 Task: Check for  the employees who works at Visa
Action: Mouse moved to (626, 53)
Screenshot: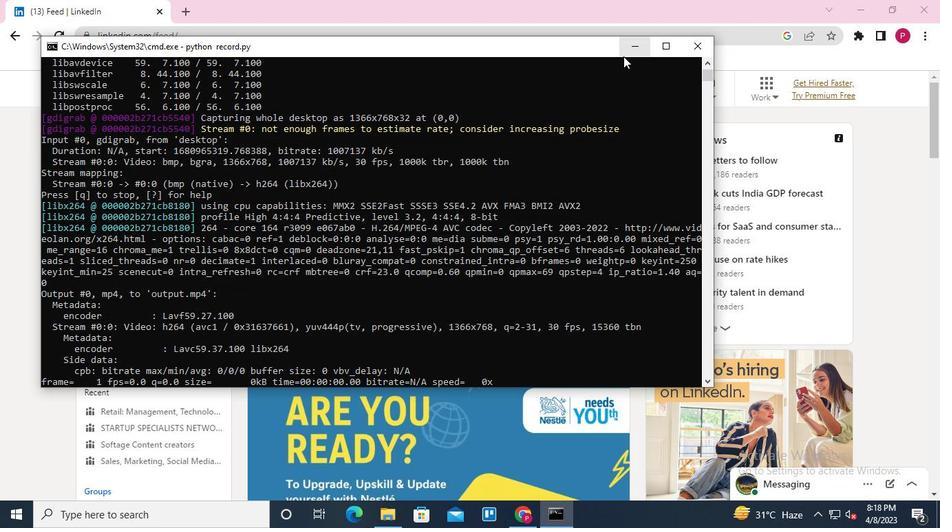 
Action: Mouse pressed left at (626, 53)
Screenshot: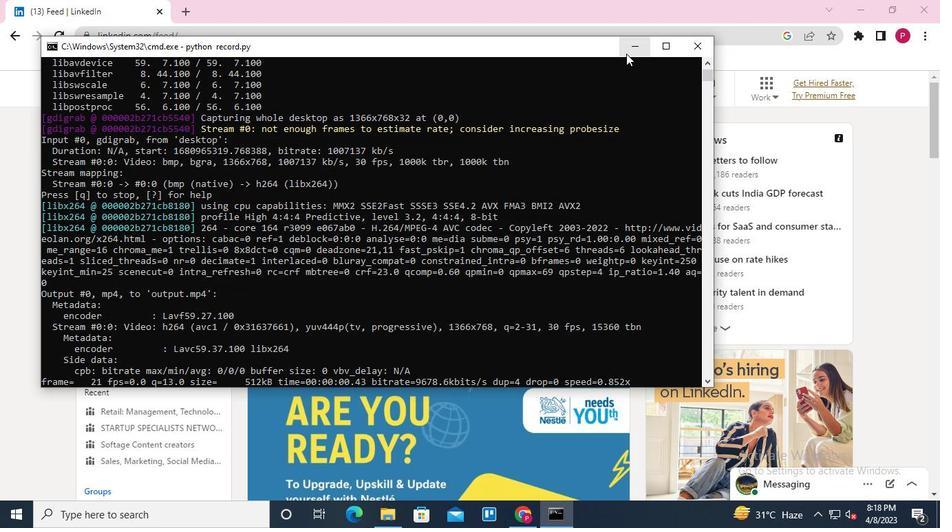 
Action: Mouse moved to (225, 88)
Screenshot: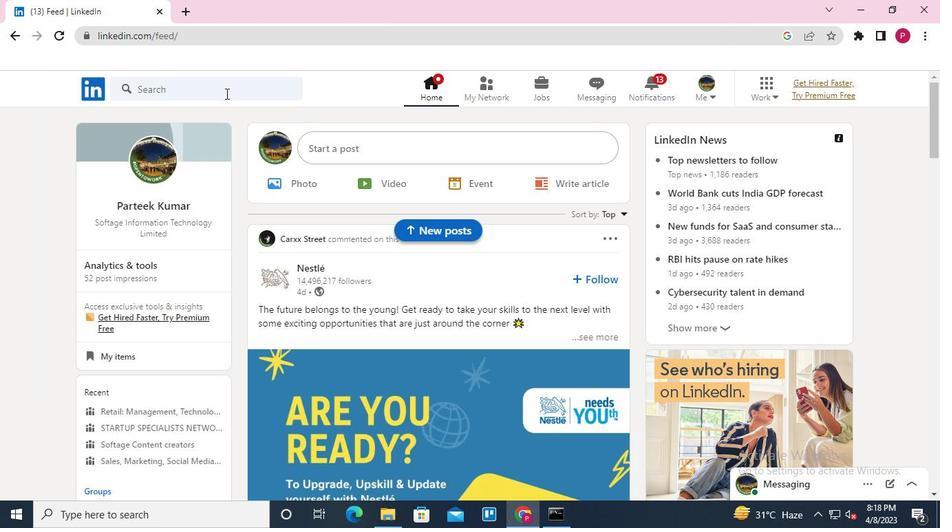 
Action: Mouse pressed left at (225, 88)
Screenshot: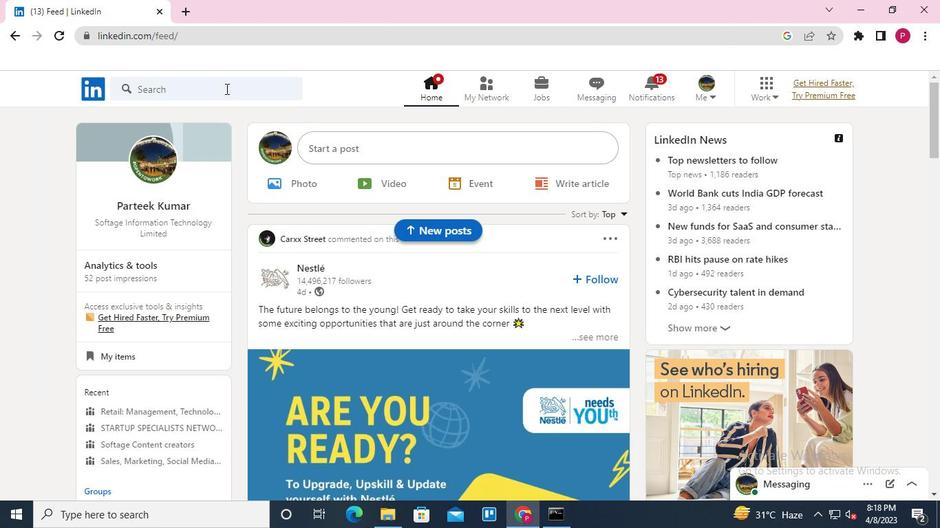 
Action: Mouse moved to (131, 158)
Screenshot: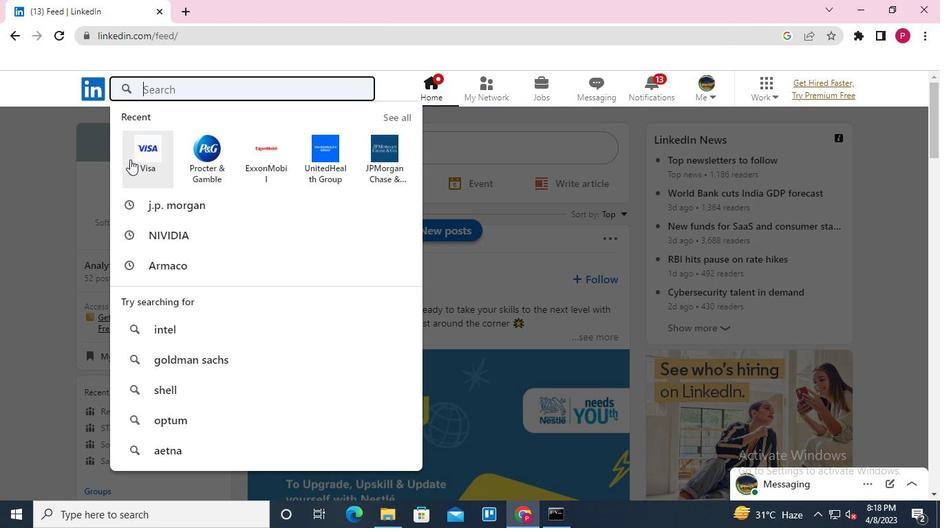 
Action: Mouse pressed left at (131, 158)
Screenshot: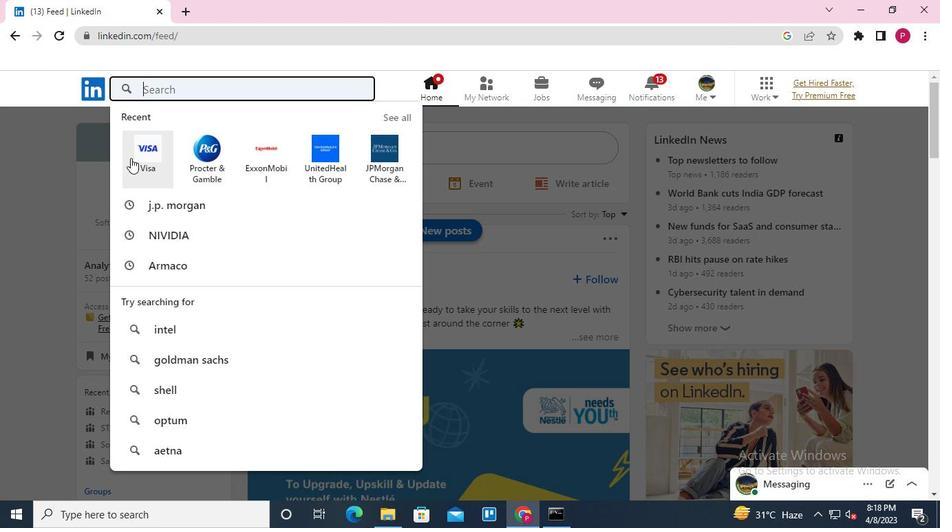 
Action: Mouse moved to (404, 158)
Screenshot: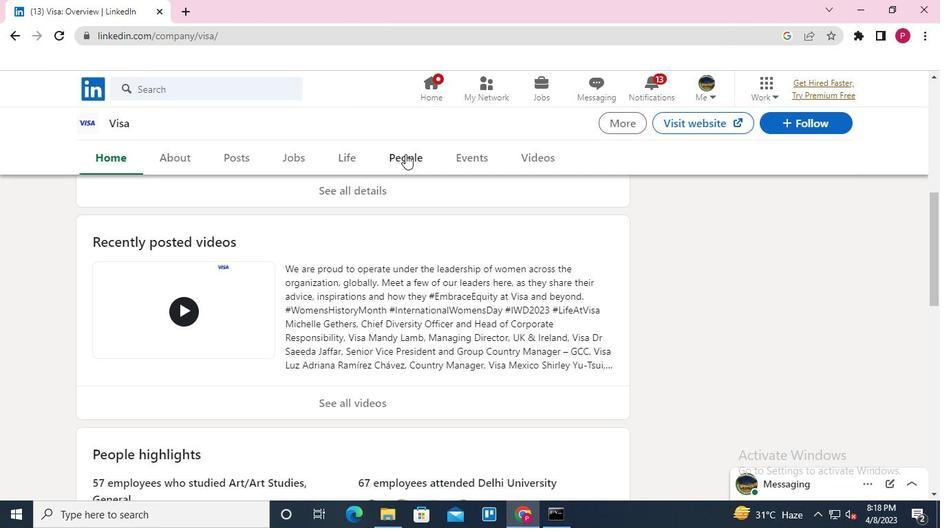 
Action: Mouse pressed left at (404, 158)
Screenshot: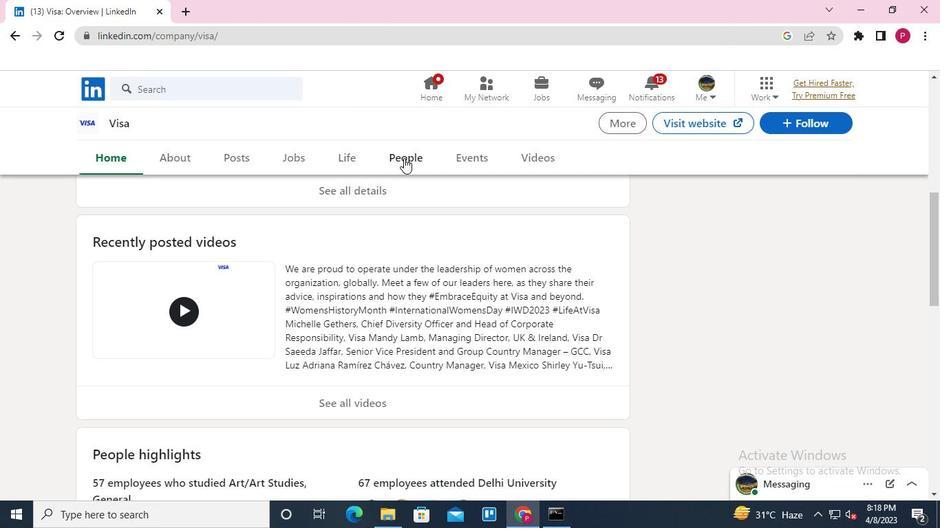 
Action: Mouse moved to (265, 364)
Screenshot: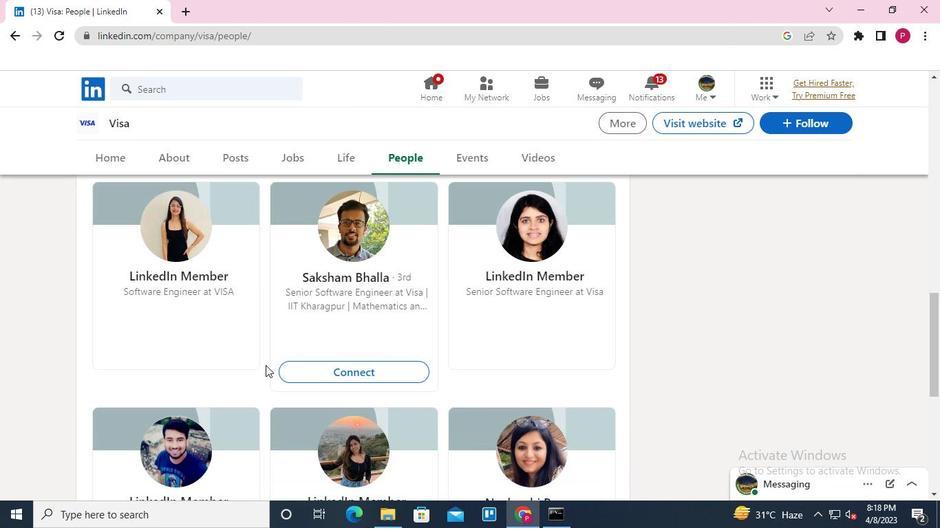 
Action: Keyboard Key.alt_l
Screenshot: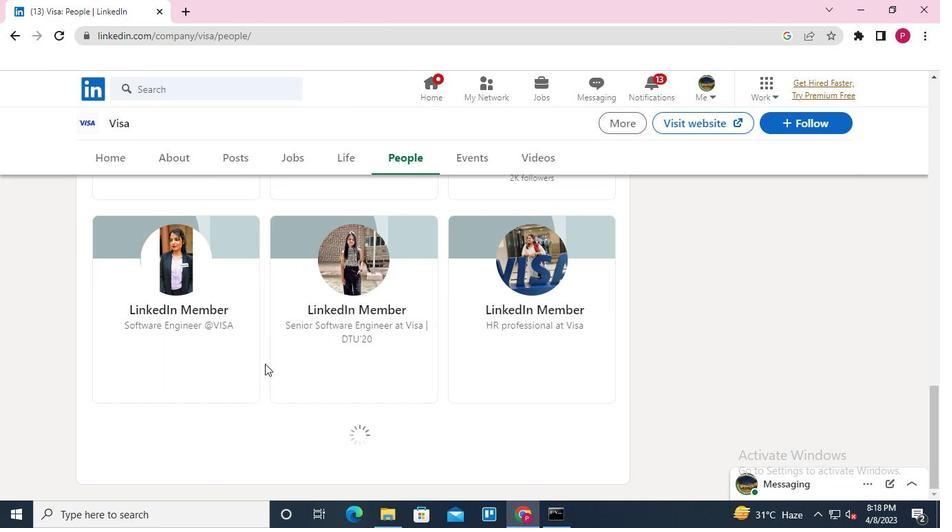 
Action: Keyboard Key.tab
Screenshot: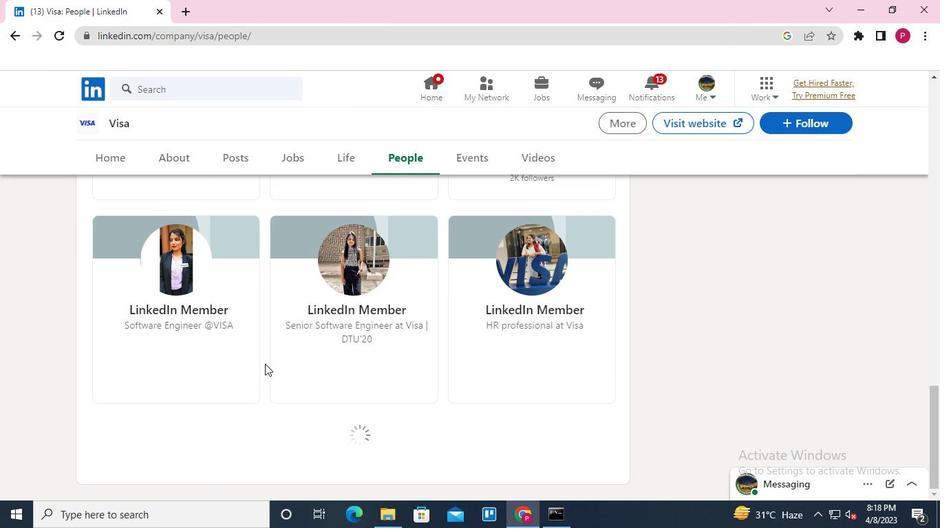 
Action: Mouse moved to (696, 44)
Screenshot: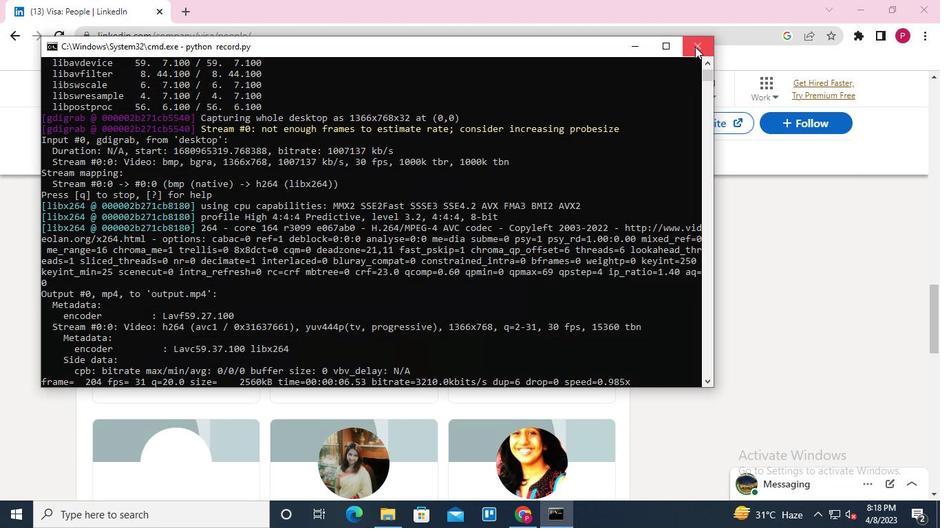 
Action: Mouse pressed left at (696, 44)
Screenshot: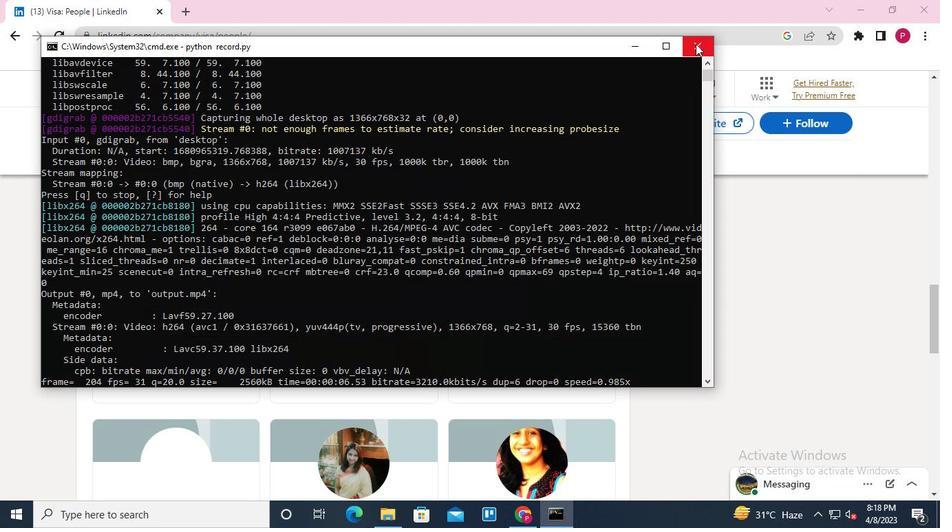
